 Task: Change Filter to Dreamy on "Movie D.mp4" and play.
Action: Mouse moved to (397, 97)
Screenshot: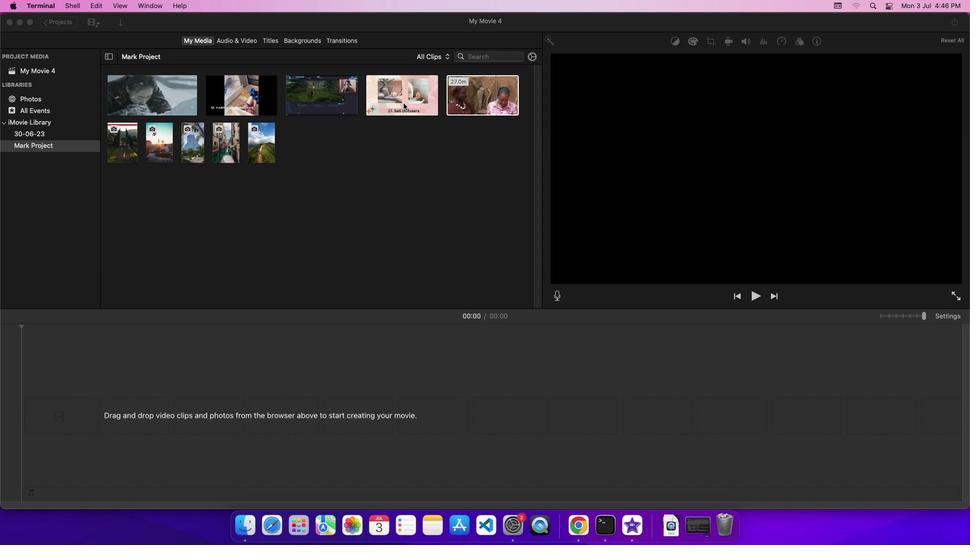 
Action: Mouse pressed left at (397, 97)
Screenshot: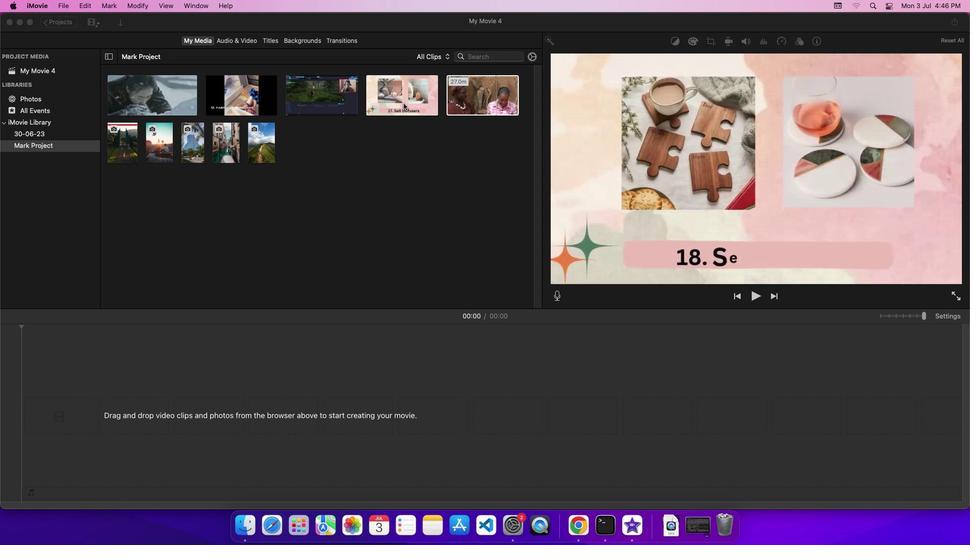 
Action: Mouse pressed left at (397, 97)
Screenshot: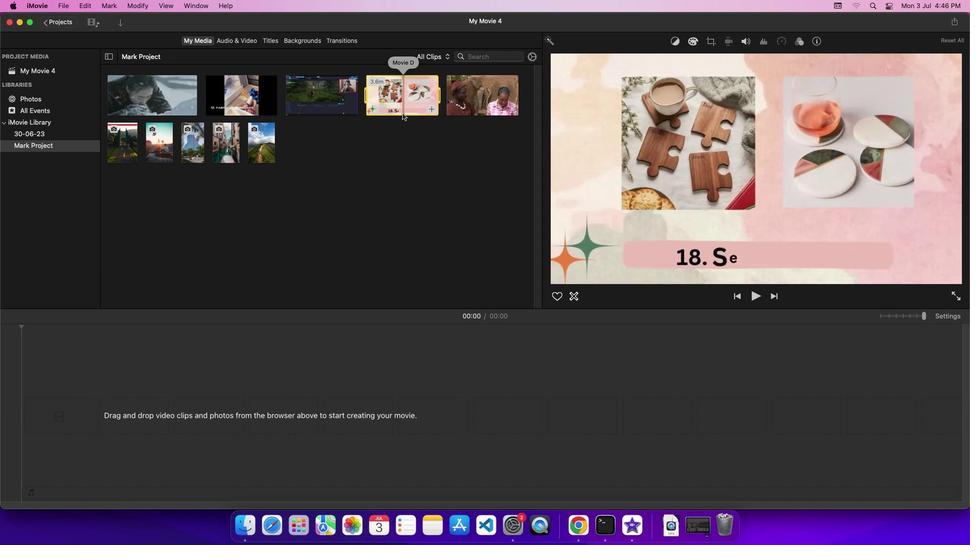 
Action: Mouse moved to (947, 308)
Screenshot: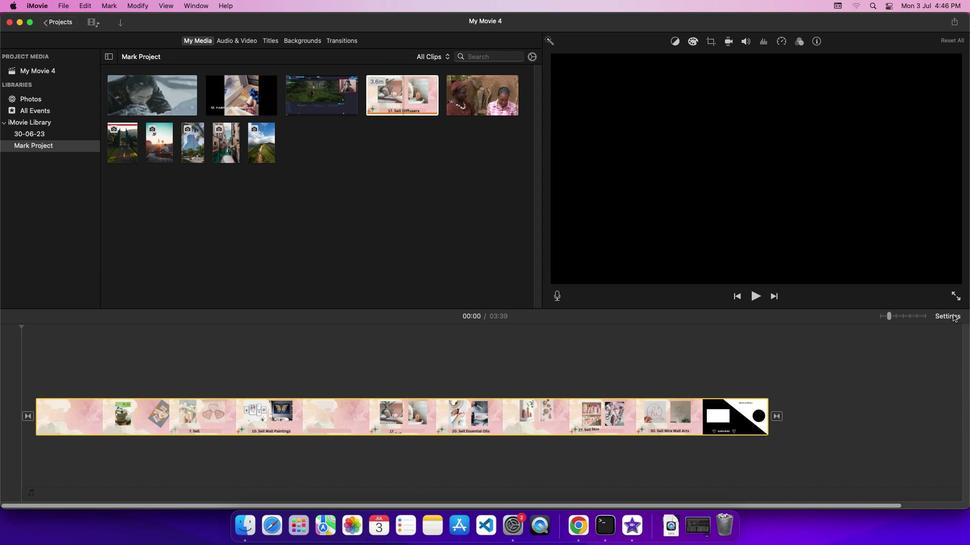 
Action: Mouse pressed left at (947, 308)
Screenshot: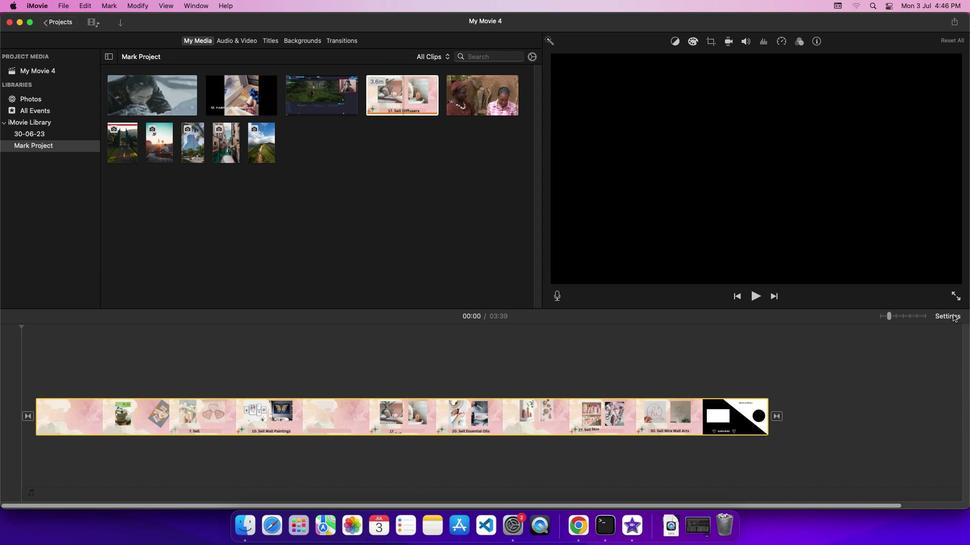 
Action: Mouse moved to (837, 370)
Screenshot: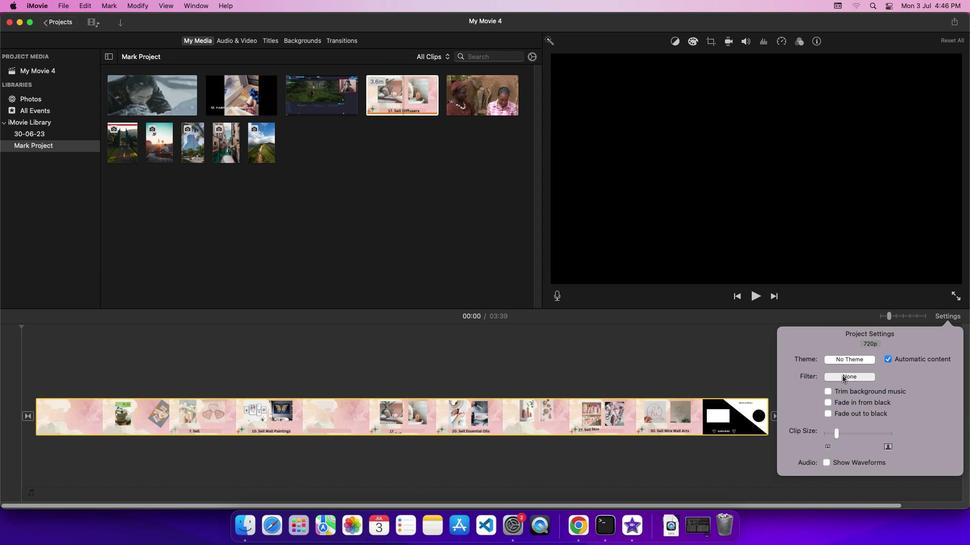 
Action: Mouse pressed left at (837, 370)
Screenshot: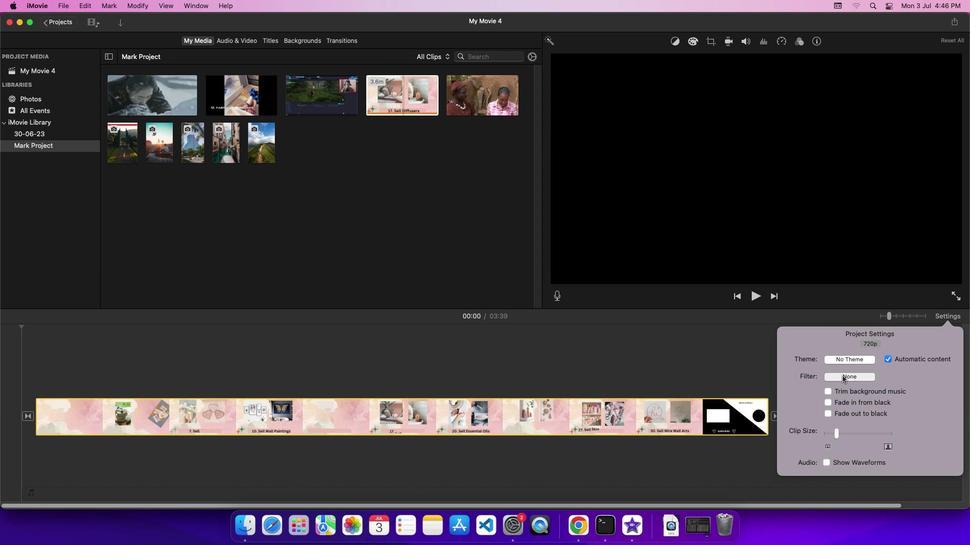 
Action: Mouse moved to (168, 209)
Screenshot: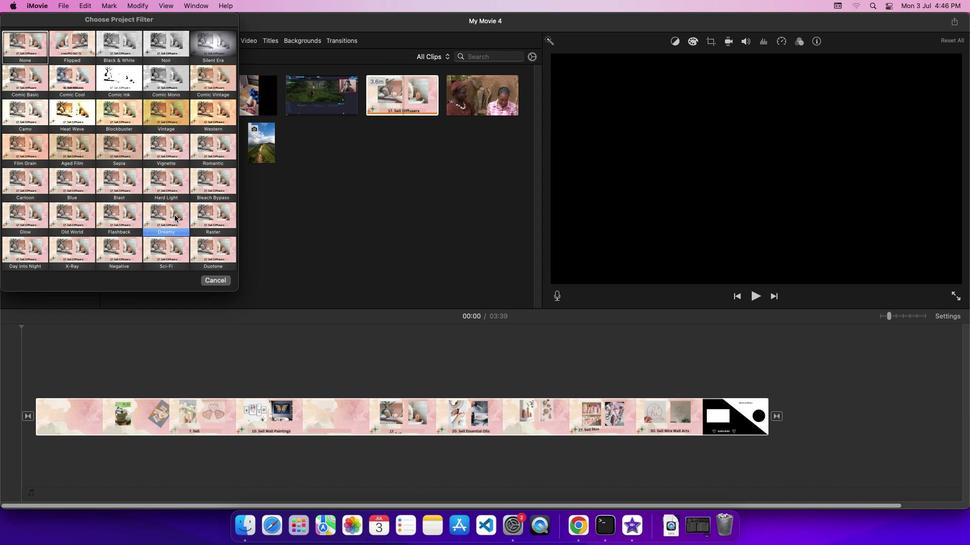 
Action: Mouse pressed left at (168, 209)
Screenshot: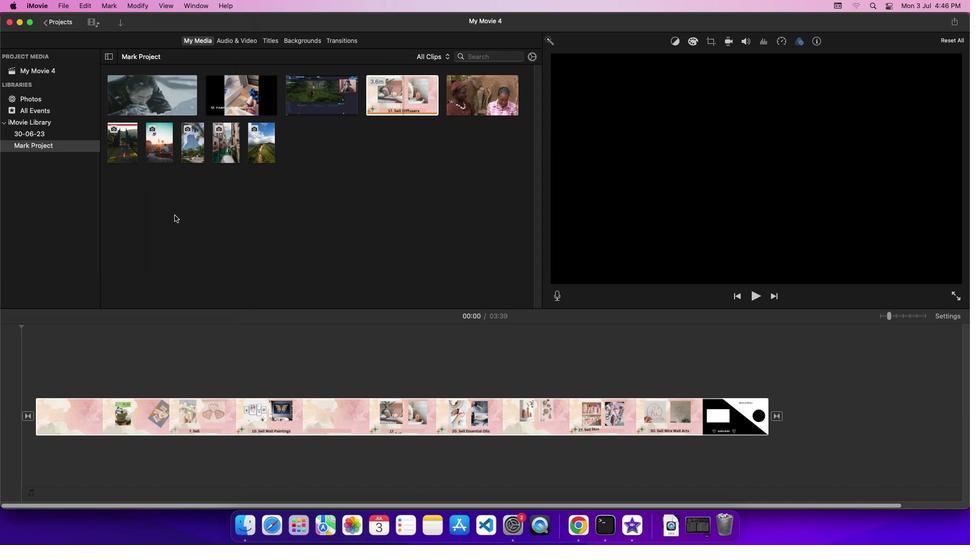 
Action: Mouse moved to (40, 361)
Screenshot: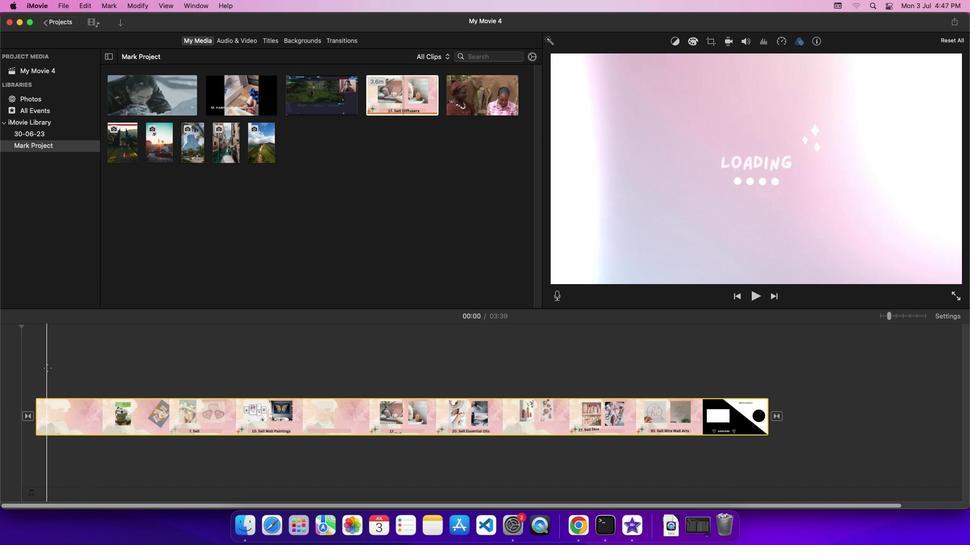 
Action: Mouse pressed left at (40, 361)
Screenshot: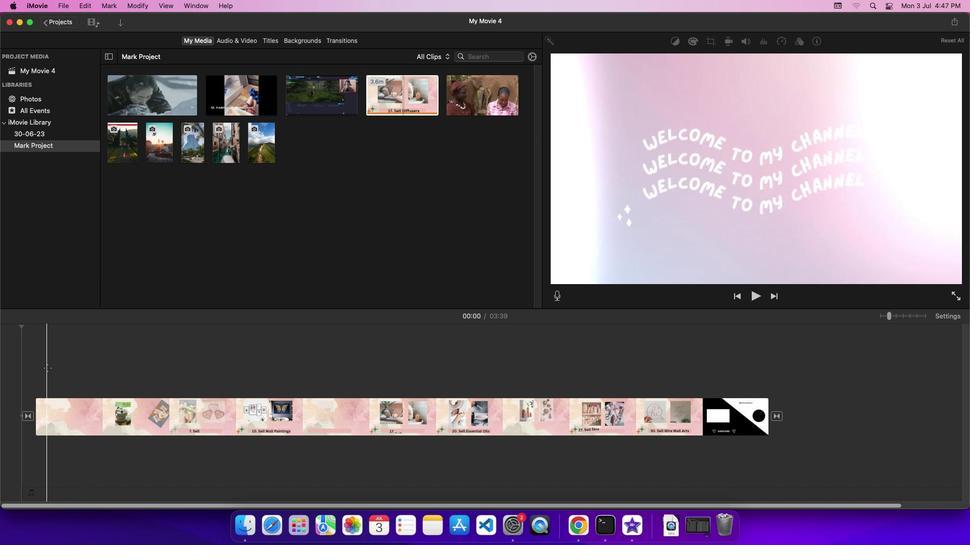 
Action: Mouse moved to (98, 370)
Screenshot: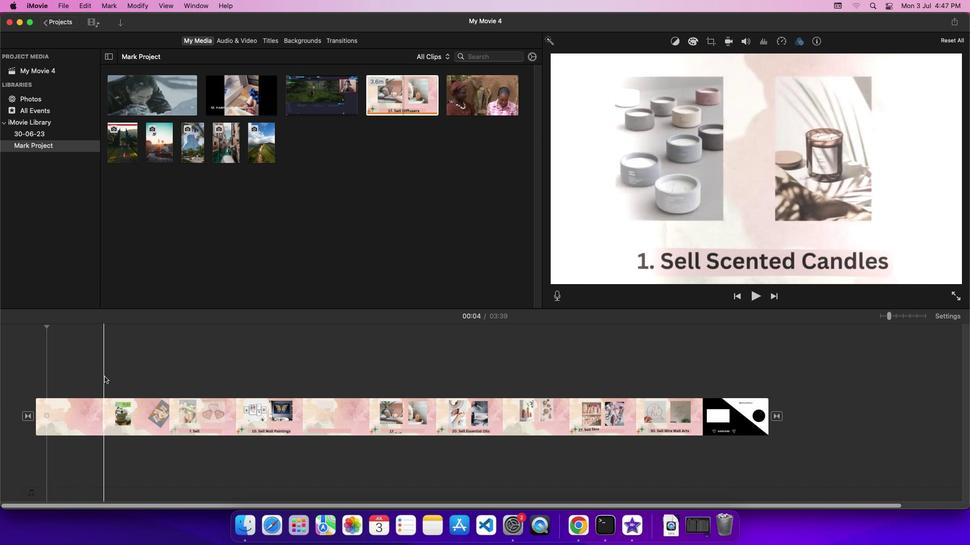 
Action: Mouse pressed left at (98, 370)
Screenshot: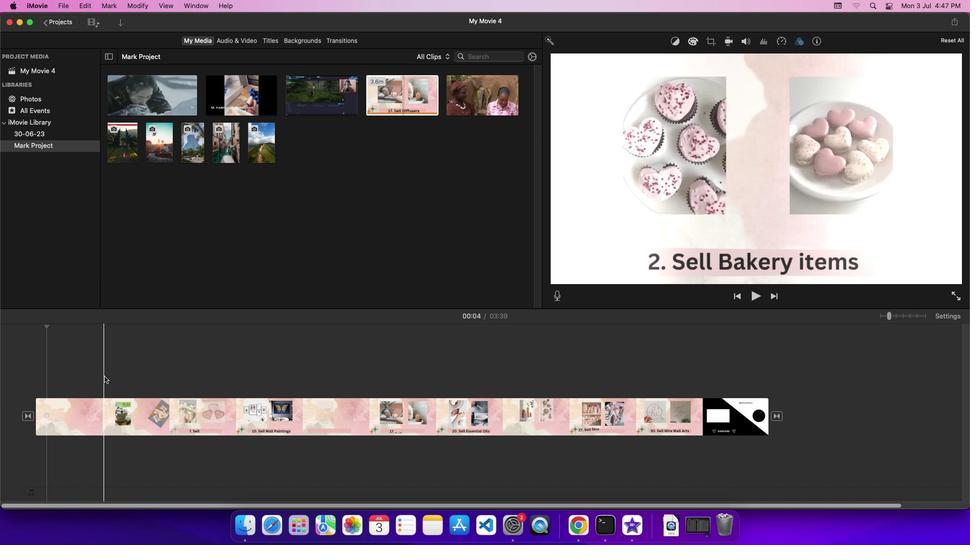 
Action: Mouse moved to (750, 291)
Screenshot: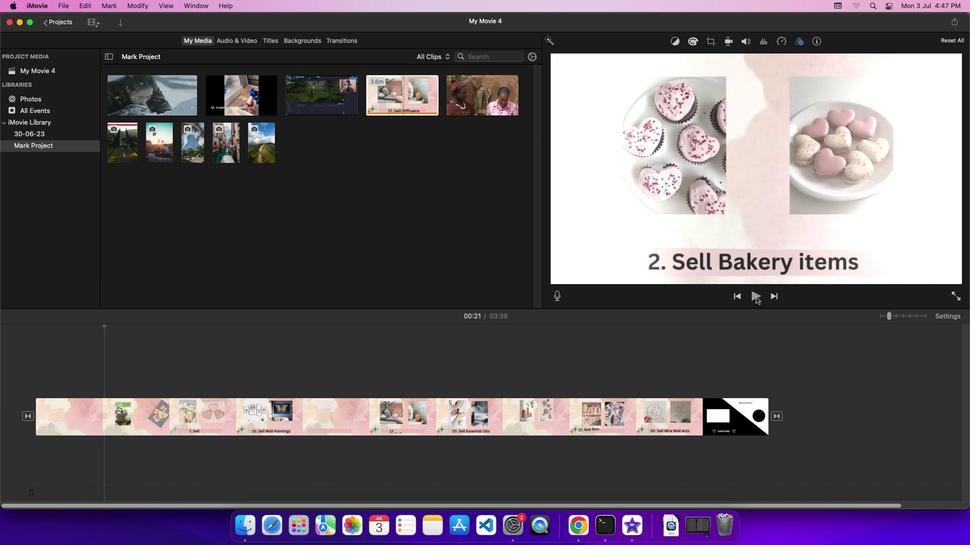 
Action: Mouse pressed left at (750, 291)
Screenshot: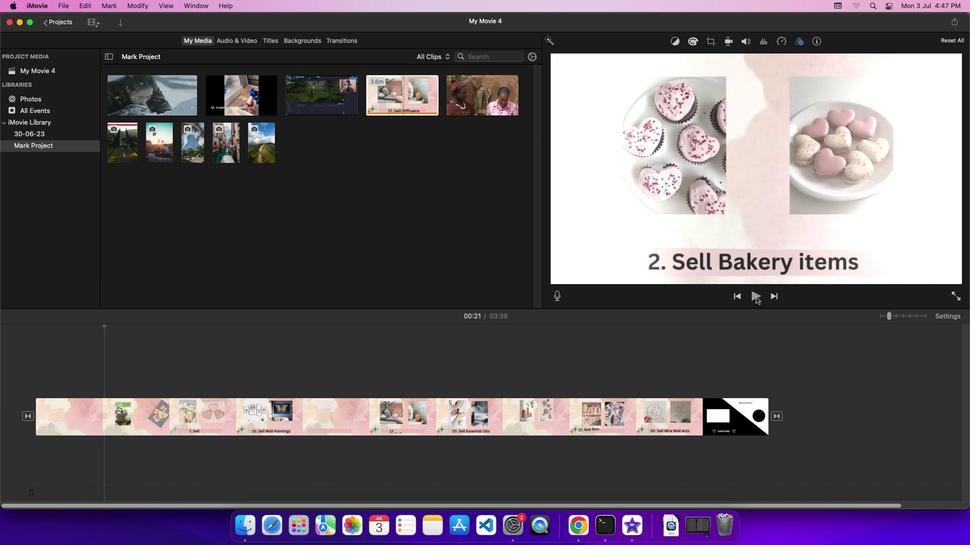 
Action: Mouse moved to (766, 304)
Screenshot: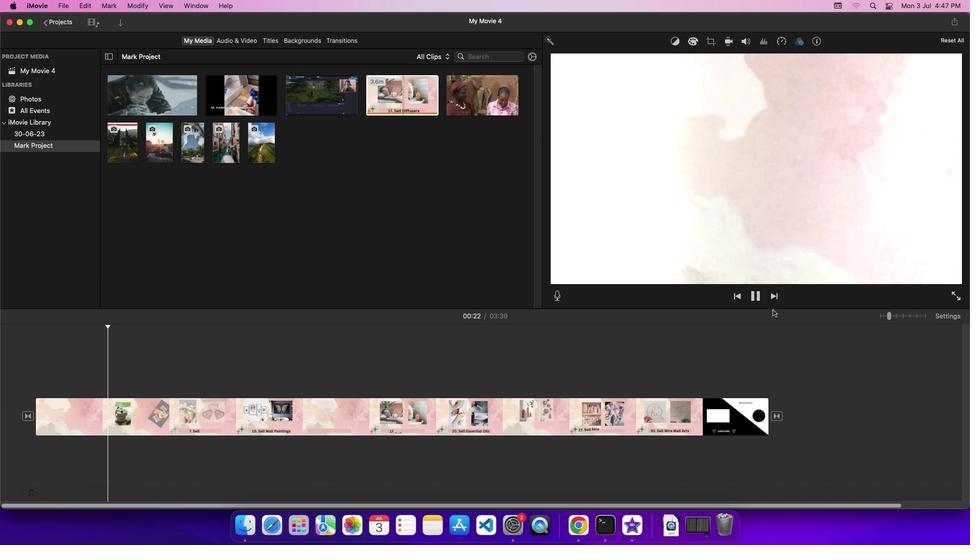 
